 Task: Look for products in the category "Specialty Cheeses" from Violife only.
Action: Mouse moved to (861, 310)
Screenshot: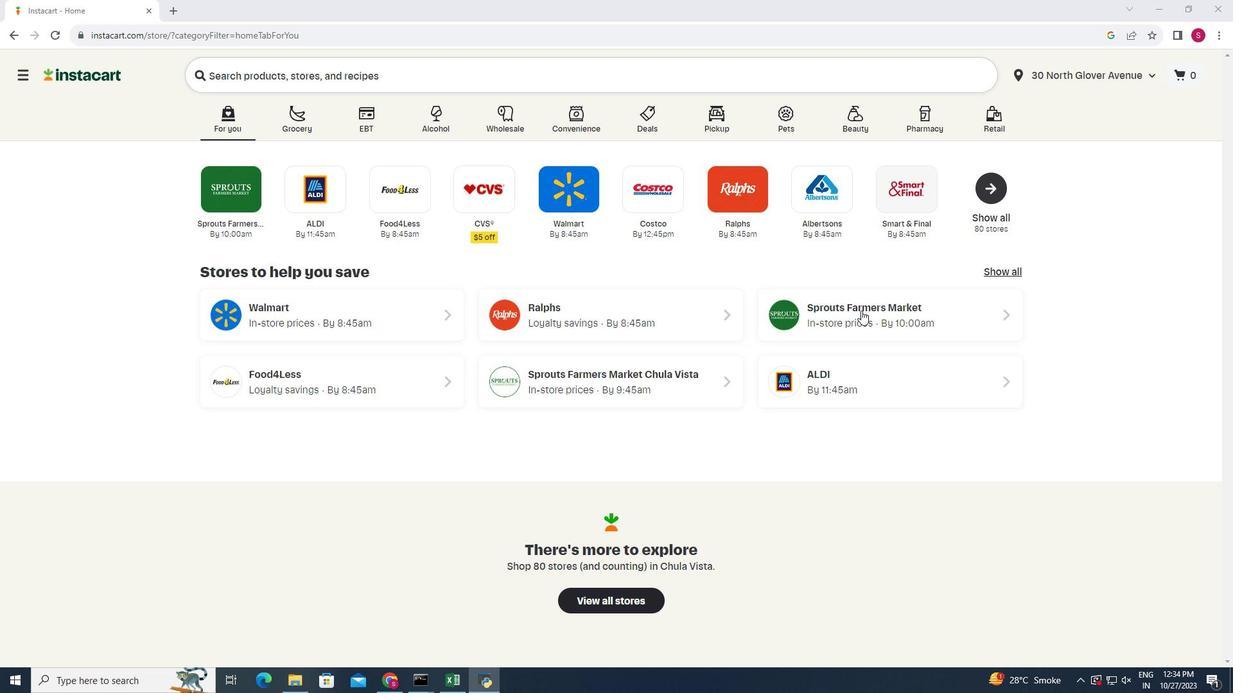 
Action: Mouse pressed left at (861, 310)
Screenshot: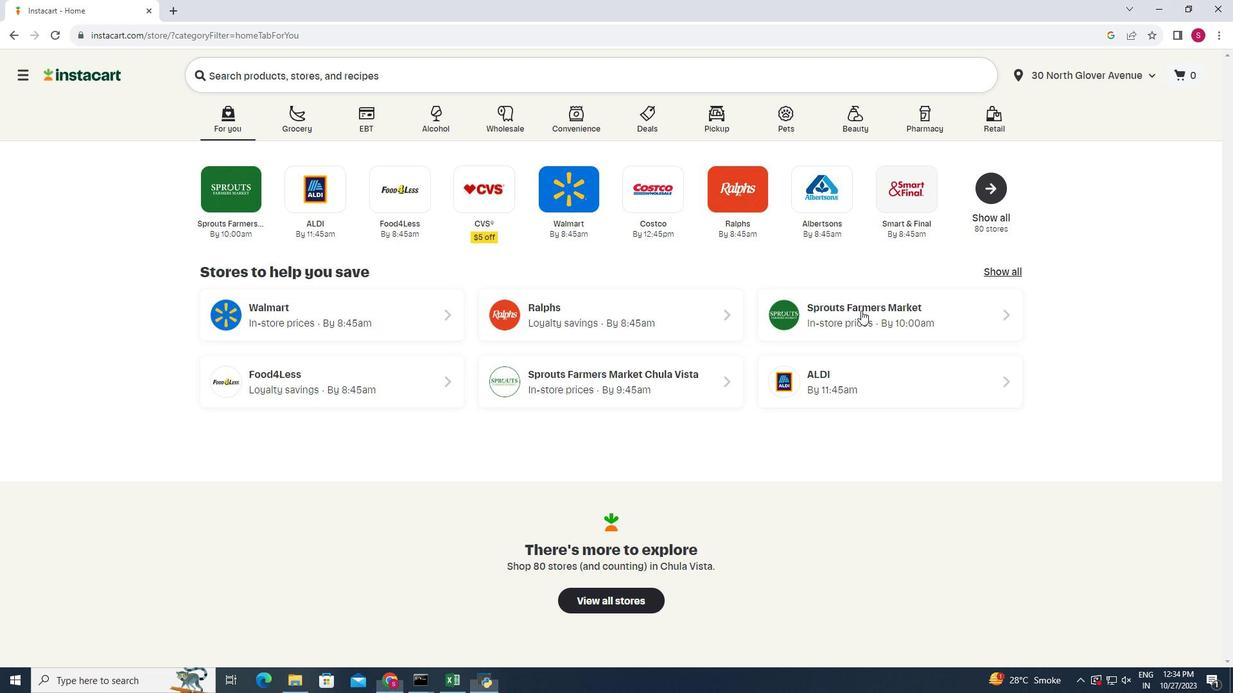
Action: Mouse moved to (56, 564)
Screenshot: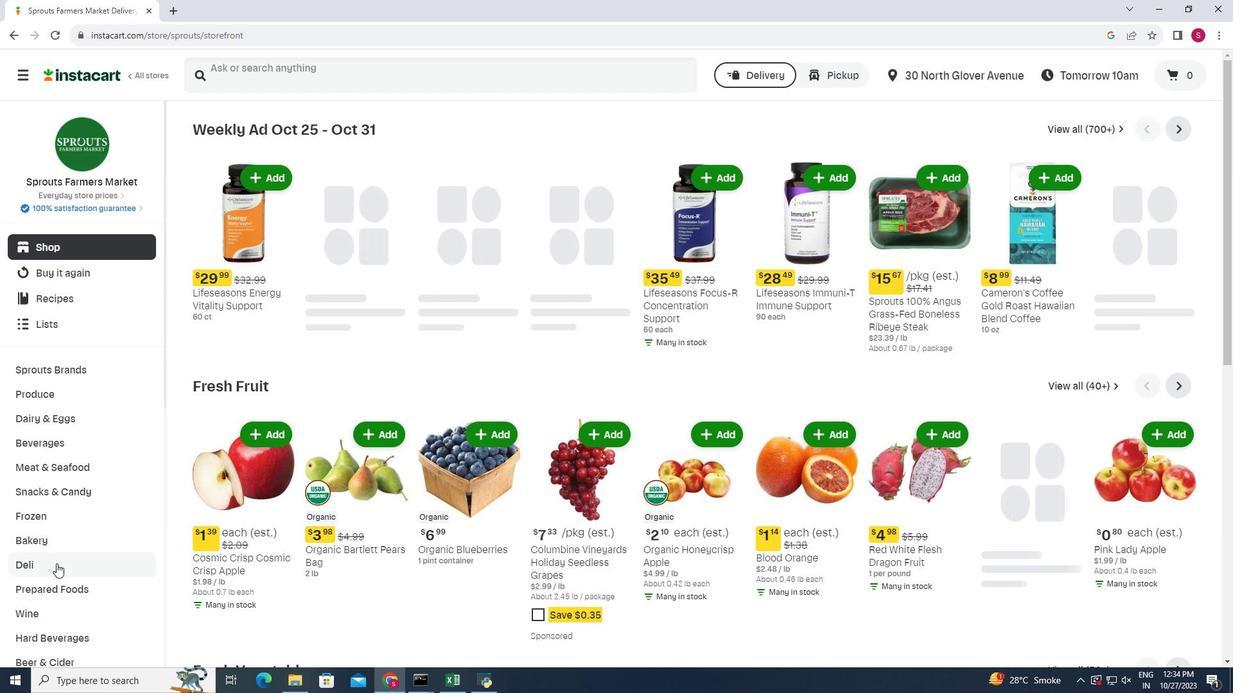 
Action: Mouse pressed left at (56, 564)
Screenshot: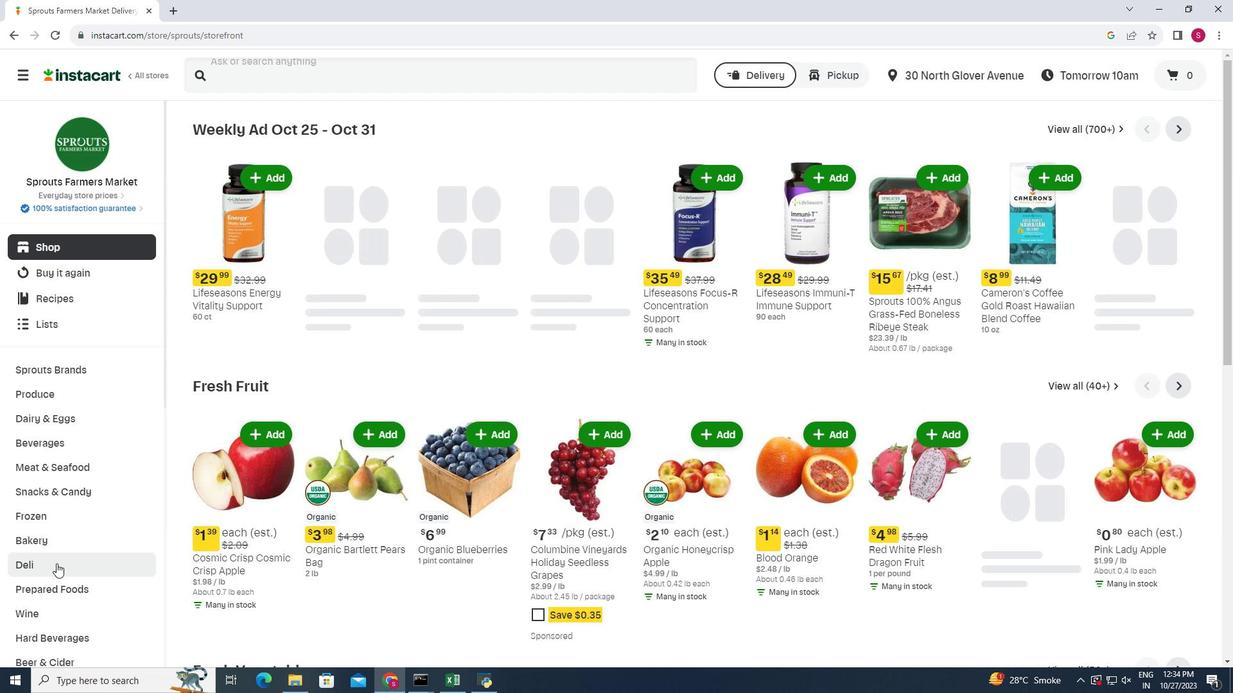
Action: Mouse moved to (332, 321)
Screenshot: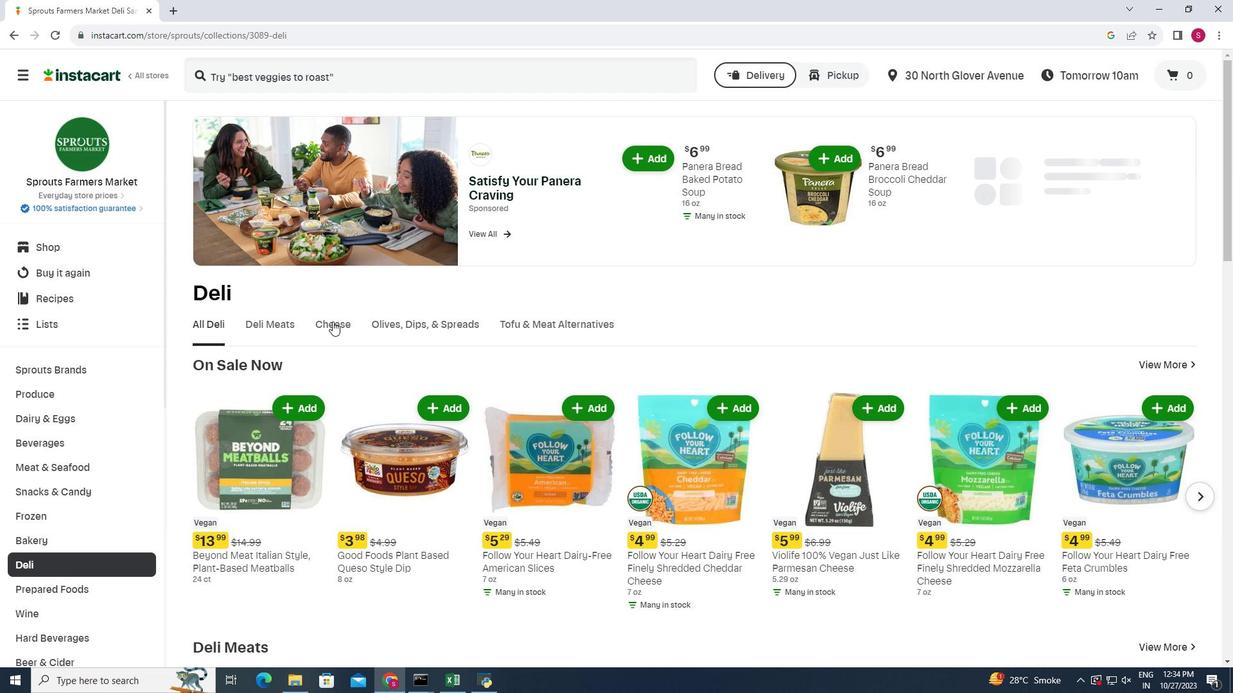 
Action: Mouse pressed left at (332, 321)
Screenshot: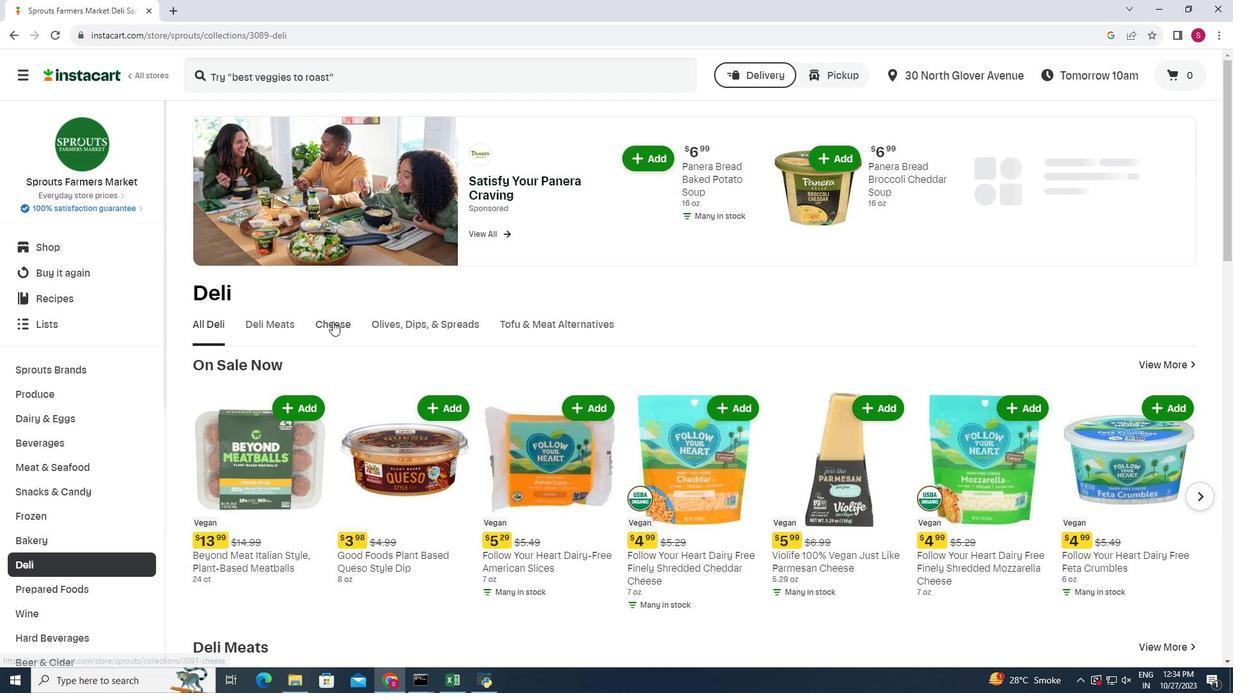 
Action: Mouse moved to (1207, 369)
Screenshot: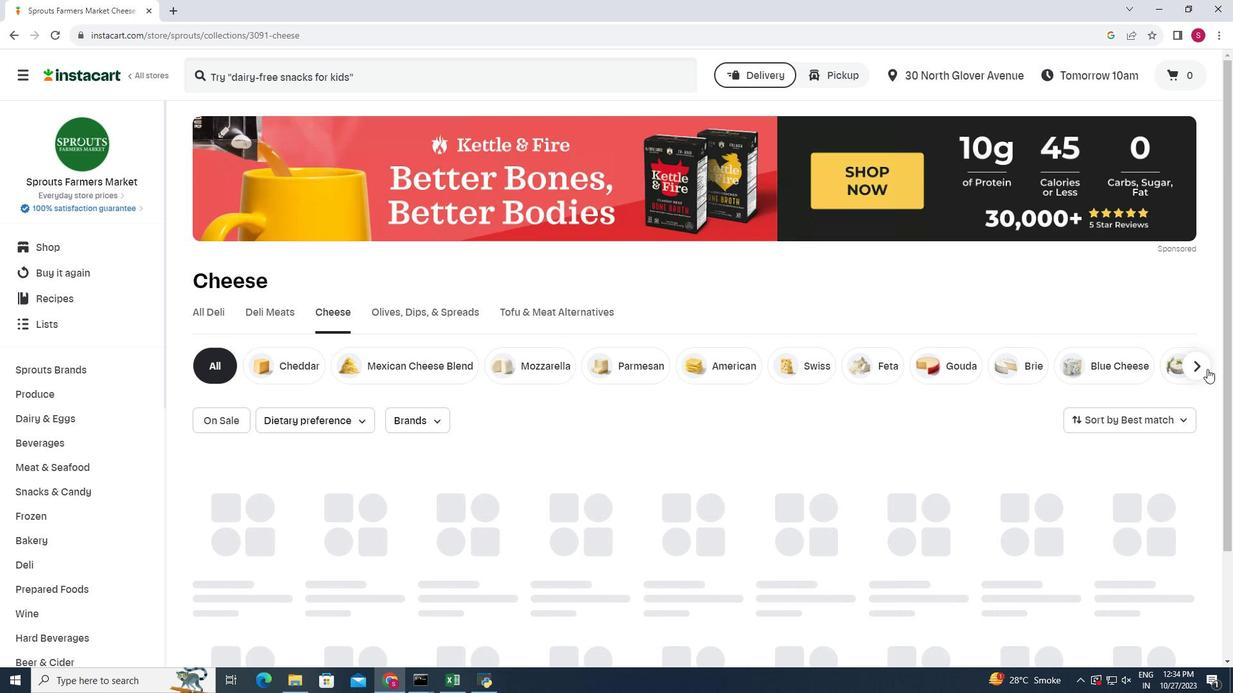 
Action: Mouse pressed left at (1207, 369)
Screenshot: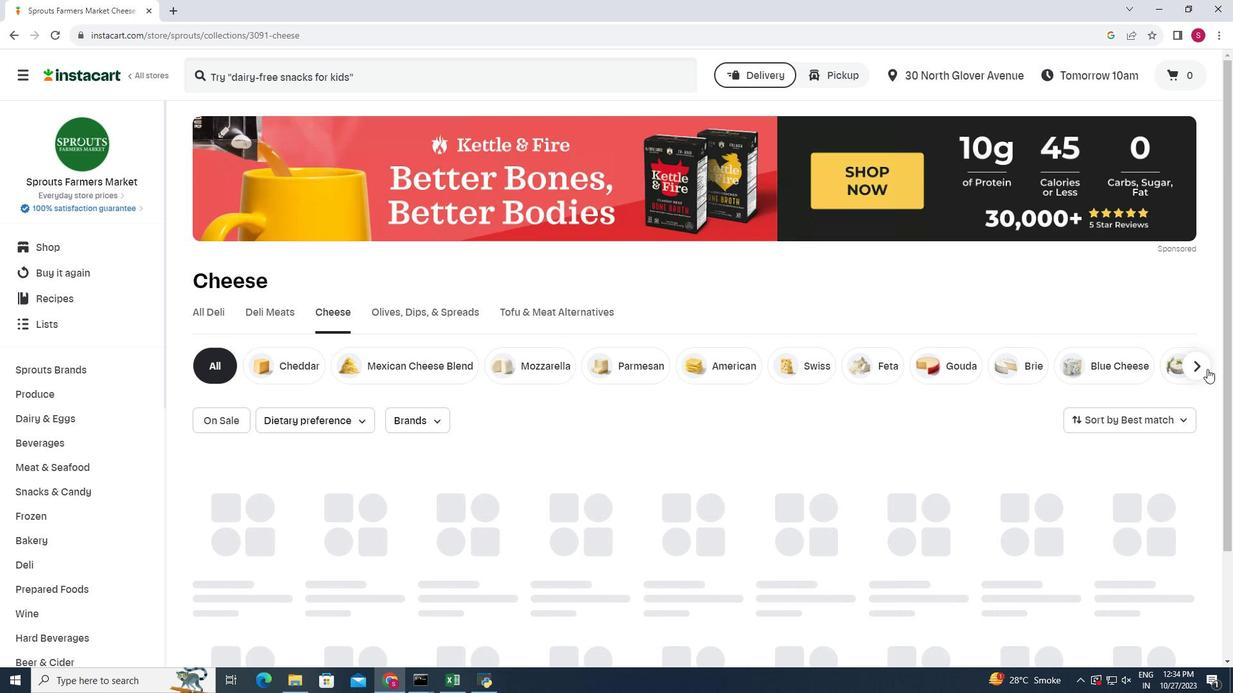 
Action: Mouse moved to (1126, 375)
Screenshot: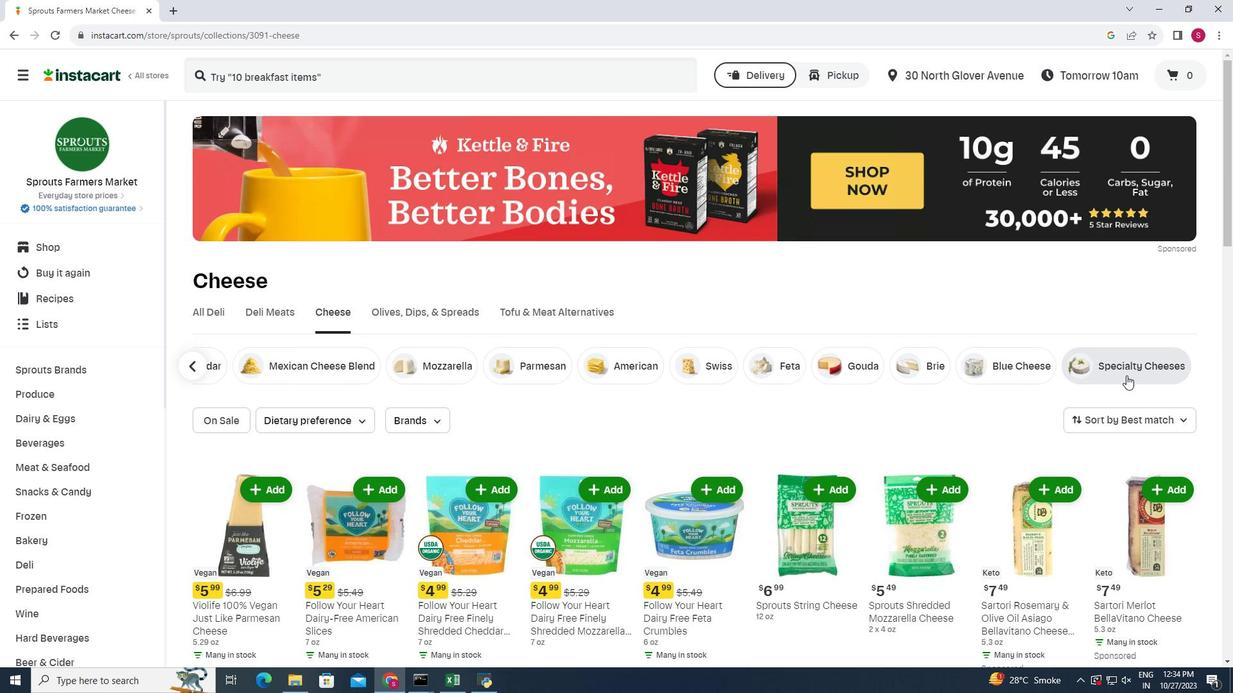 
Action: Mouse pressed left at (1126, 375)
Screenshot: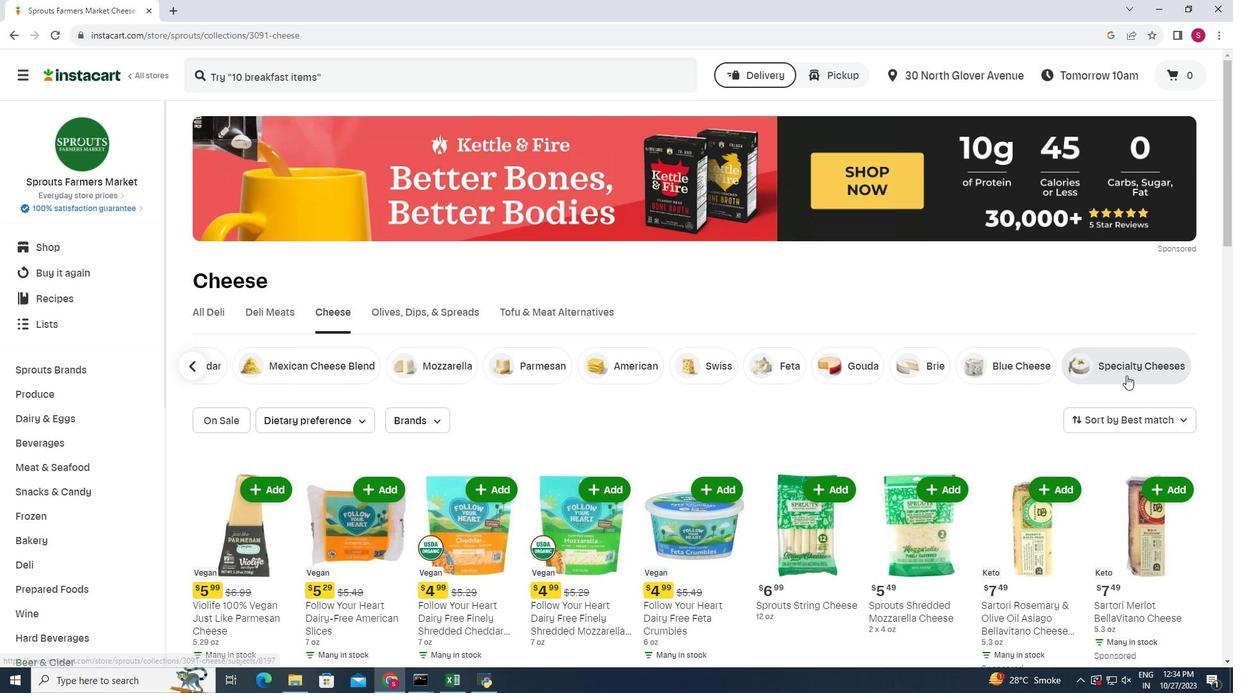 
Action: Mouse moved to (440, 416)
Screenshot: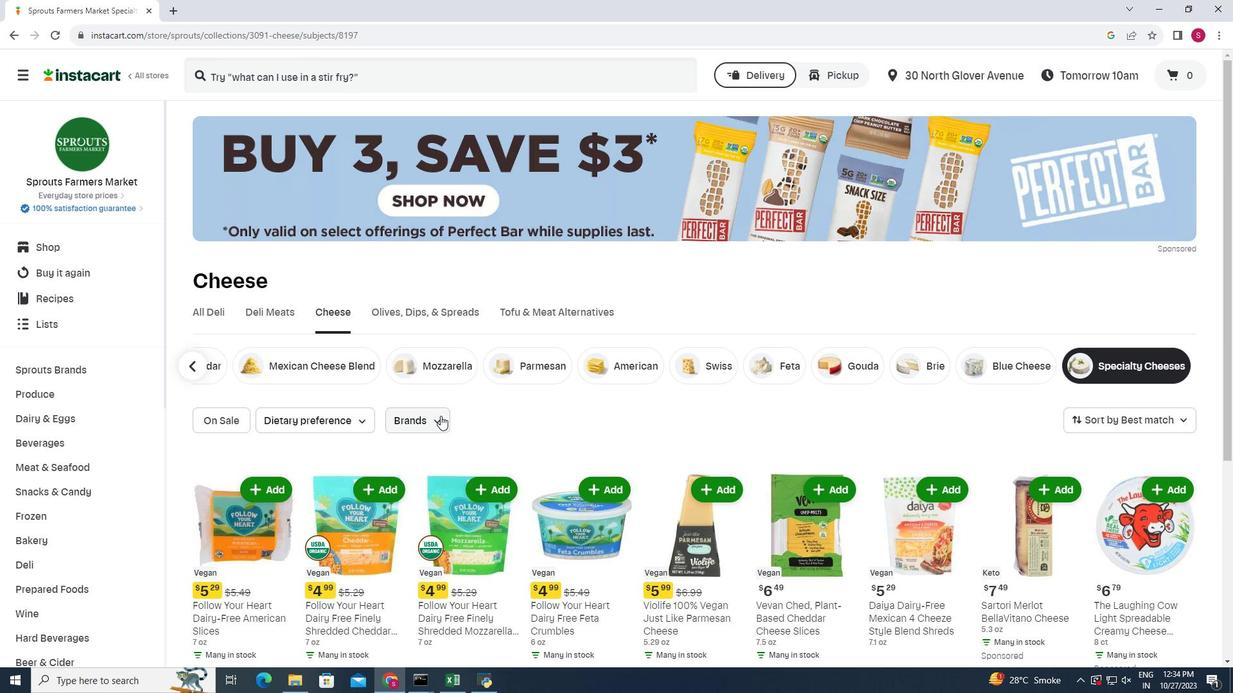 
Action: Mouse pressed left at (440, 416)
Screenshot: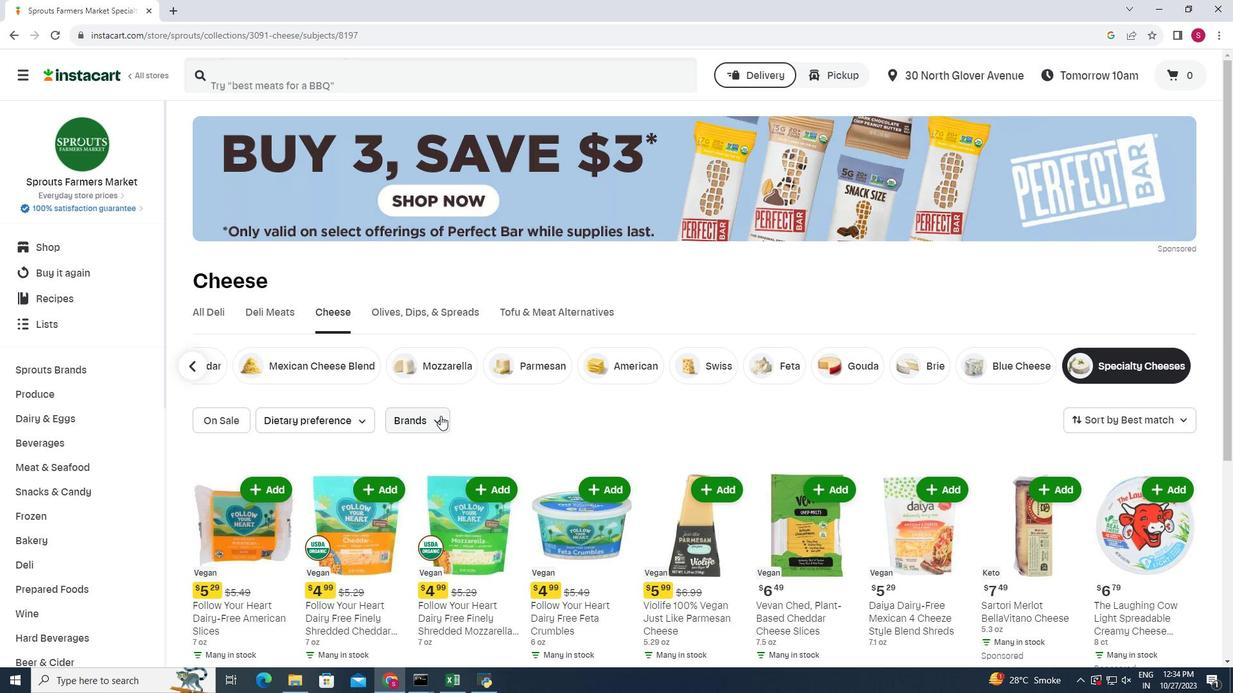 
Action: Mouse moved to (453, 469)
Screenshot: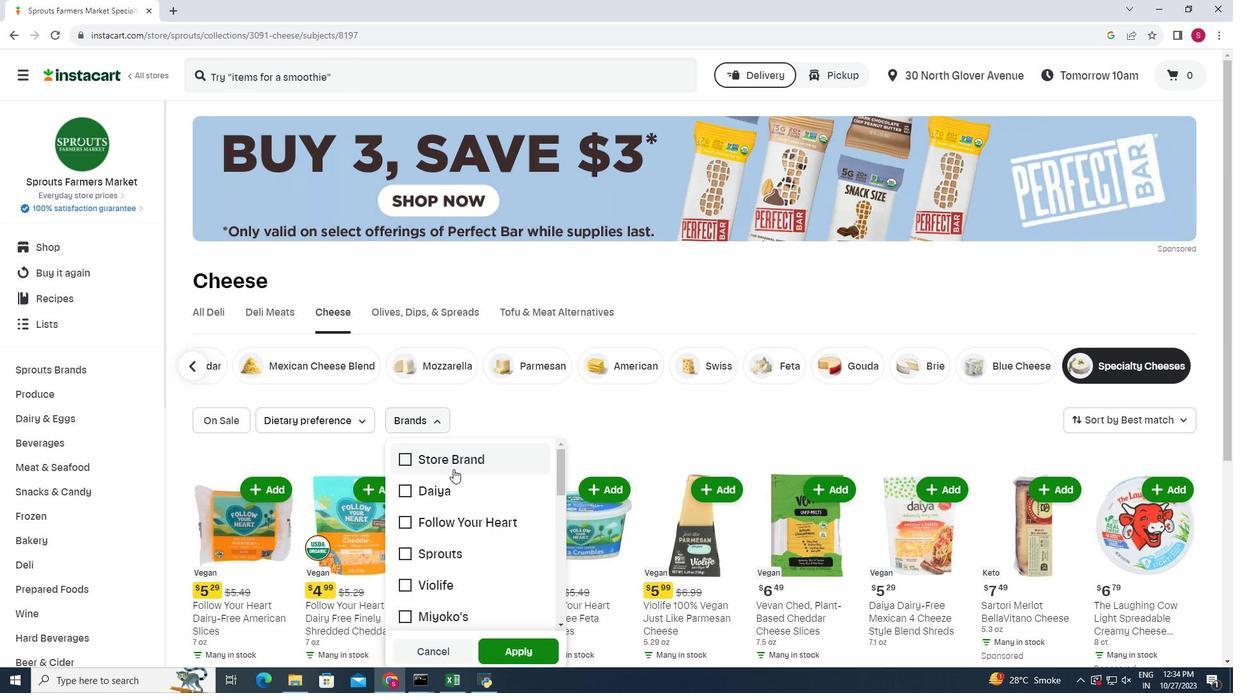 
Action: Mouse scrolled (453, 468) with delta (0, 0)
Screenshot: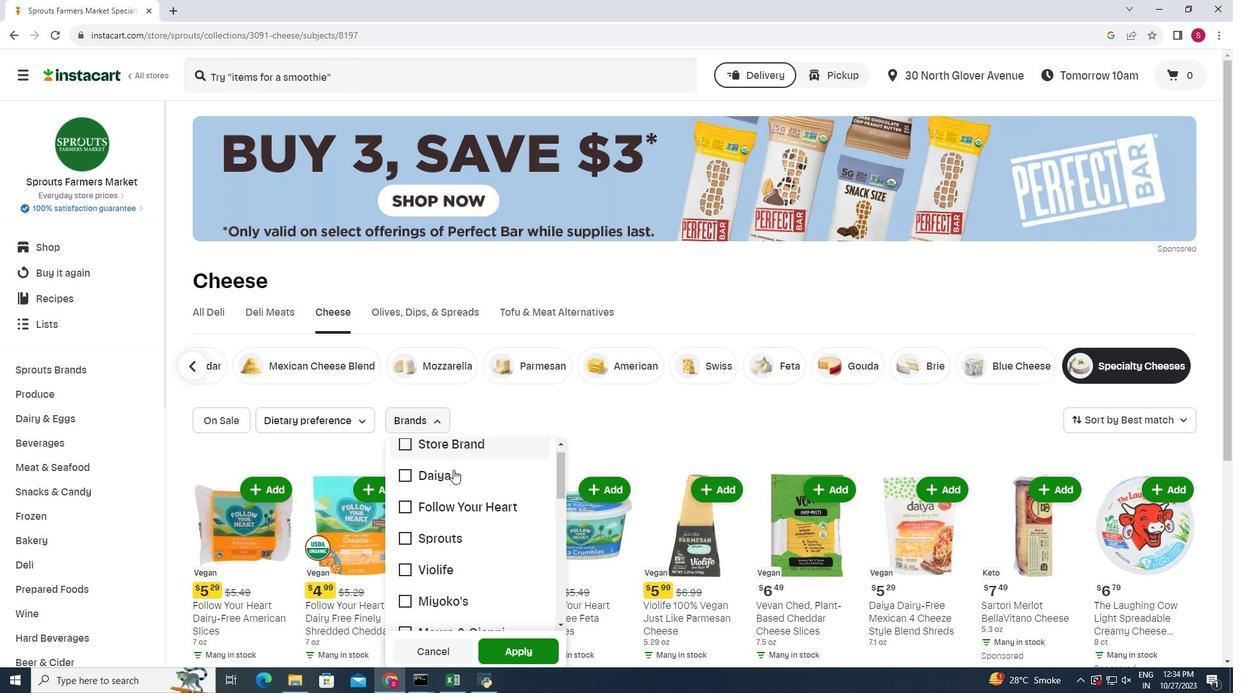 
Action: Mouse moved to (401, 521)
Screenshot: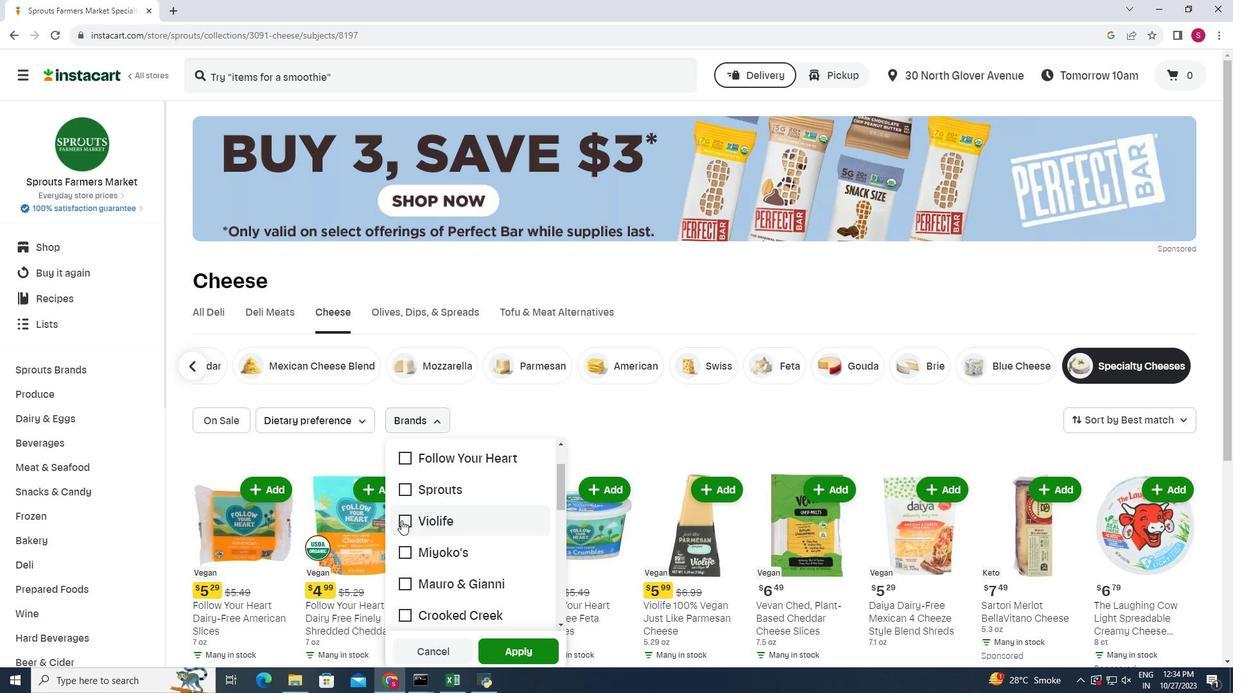 
Action: Mouse pressed left at (401, 521)
Screenshot: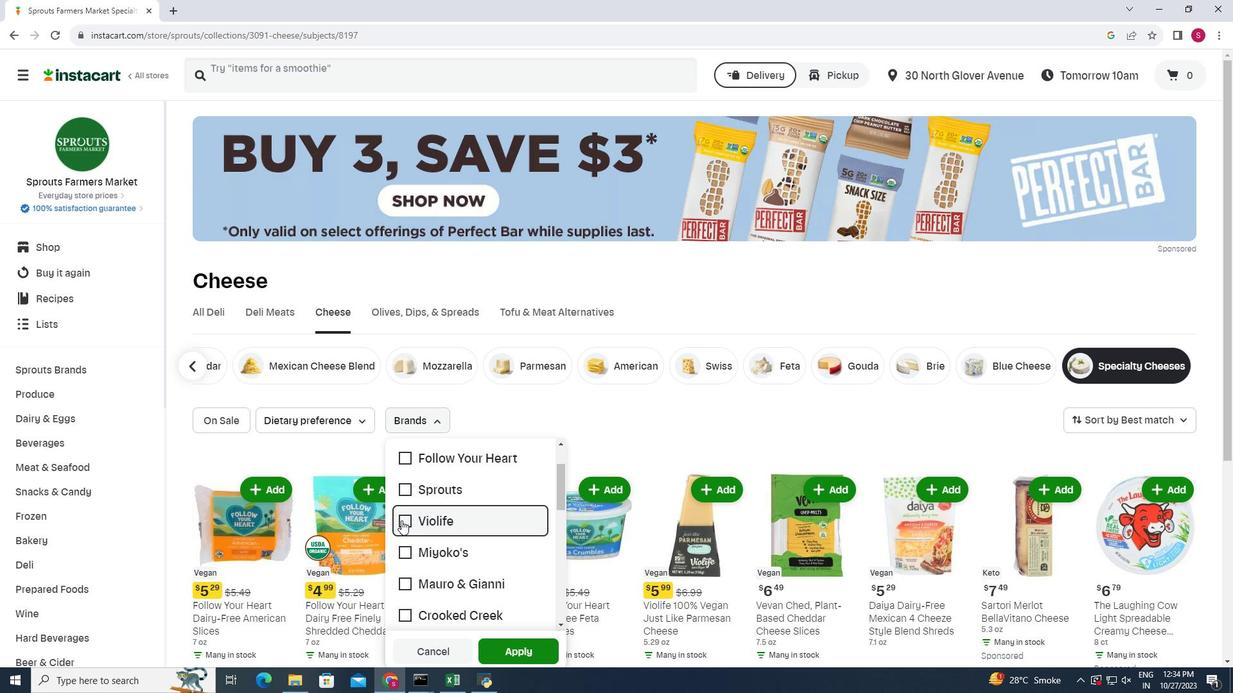
Action: Mouse moved to (509, 648)
Screenshot: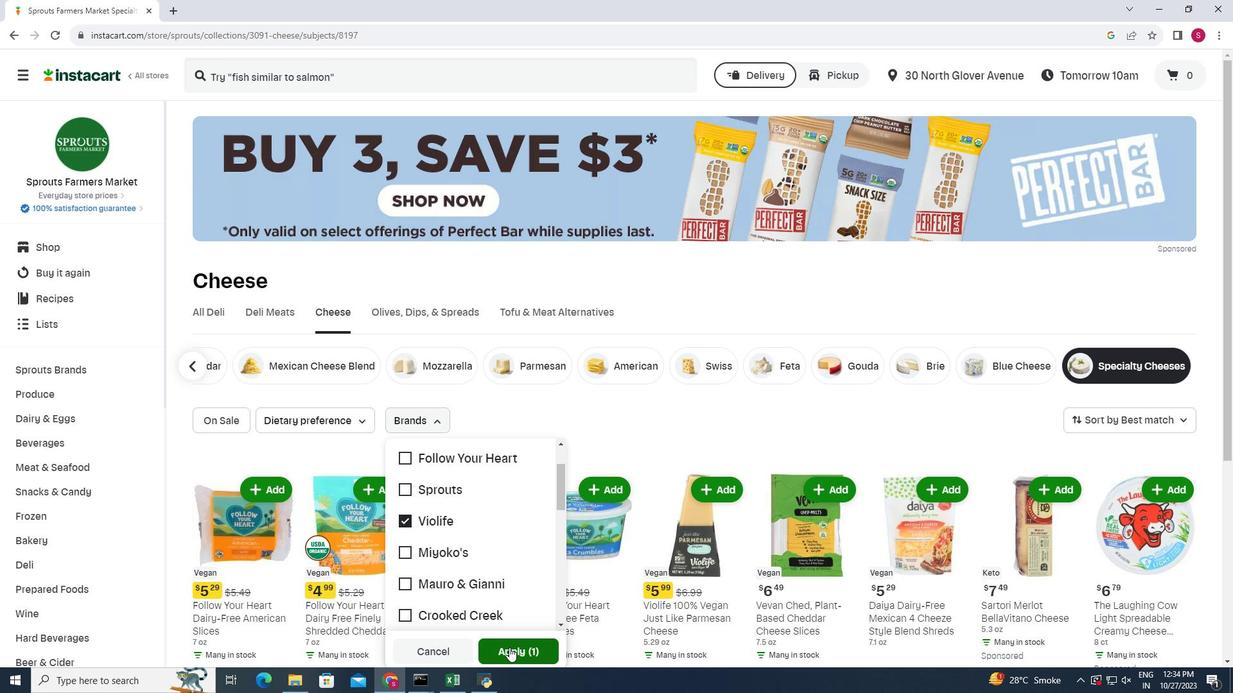 
Action: Mouse pressed left at (509, 648)
Screenshot: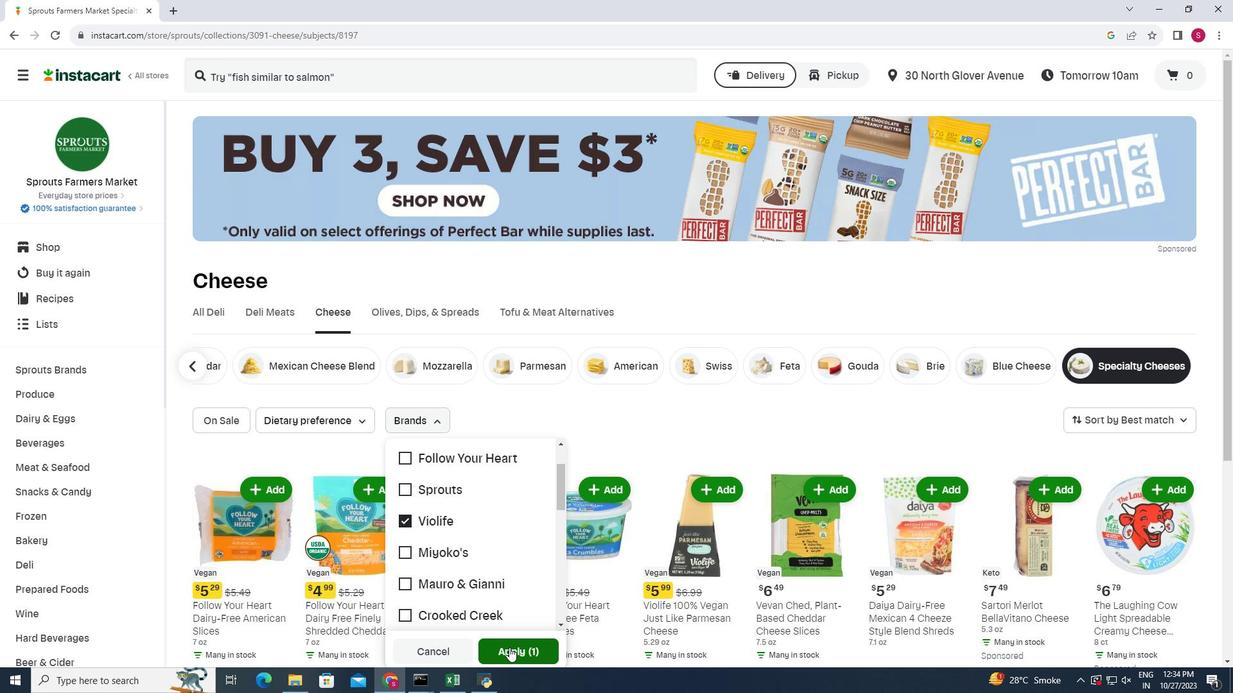 
Action: Mouse moved to (991, 515)
Screenshot: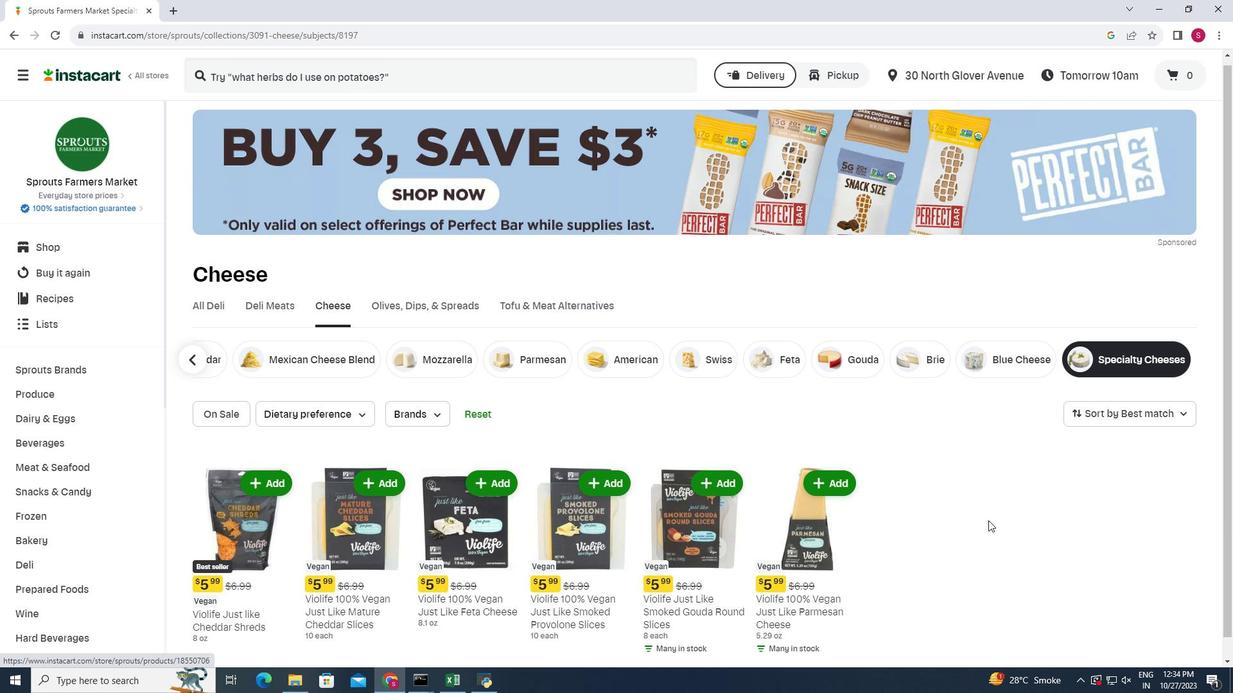 
Action: Mouse scrolled (991, 514) with delta (0, 0)
Screenshot: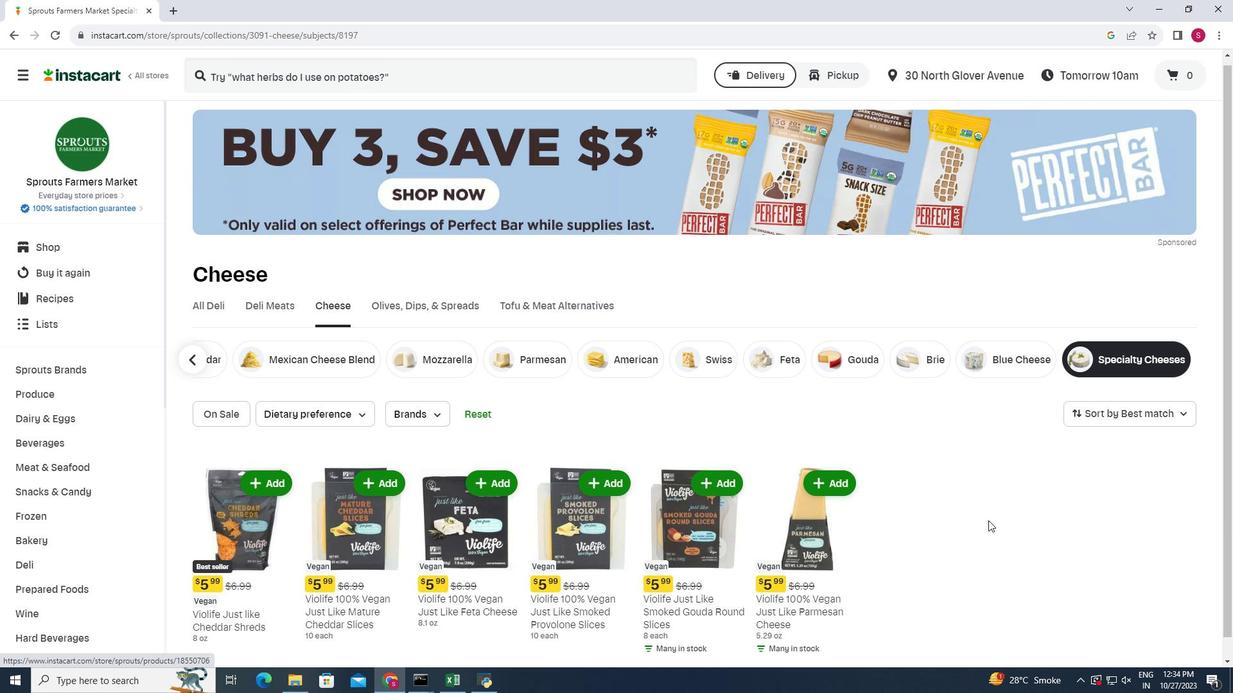 
Action: Mouse moved to (990, 518)
Screenshot: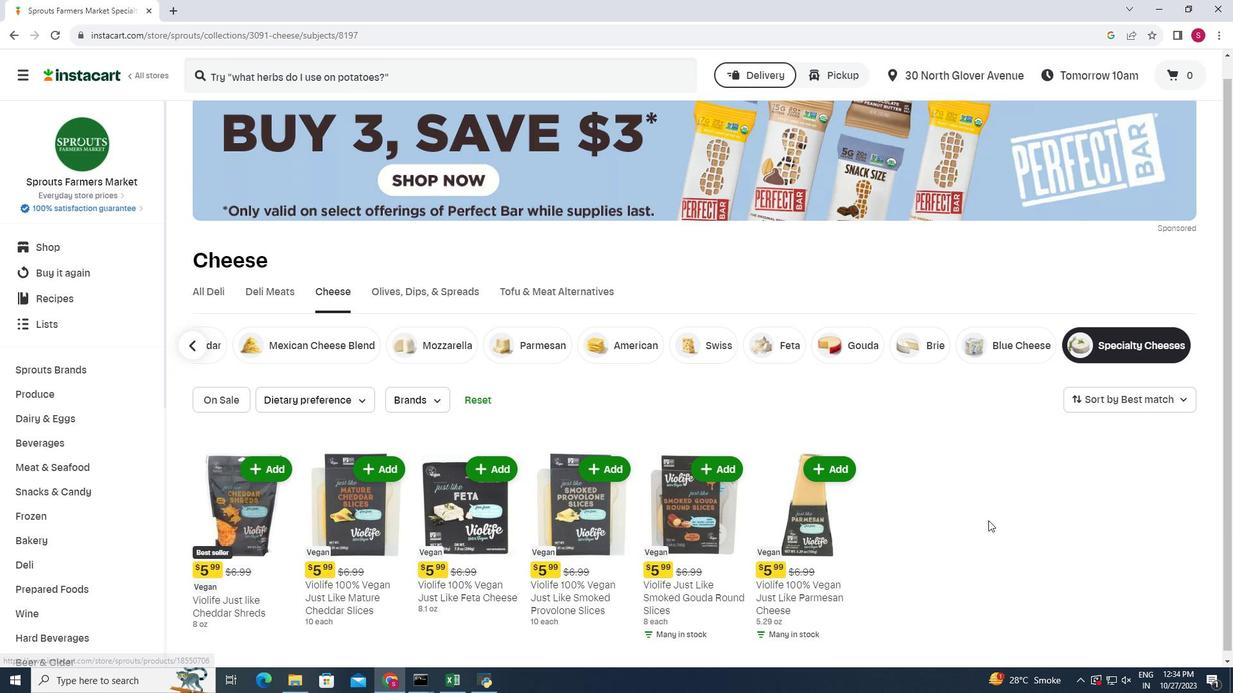 
Action: Mouse scrolled (990, 517) with delta (0, 0)
Screenshot: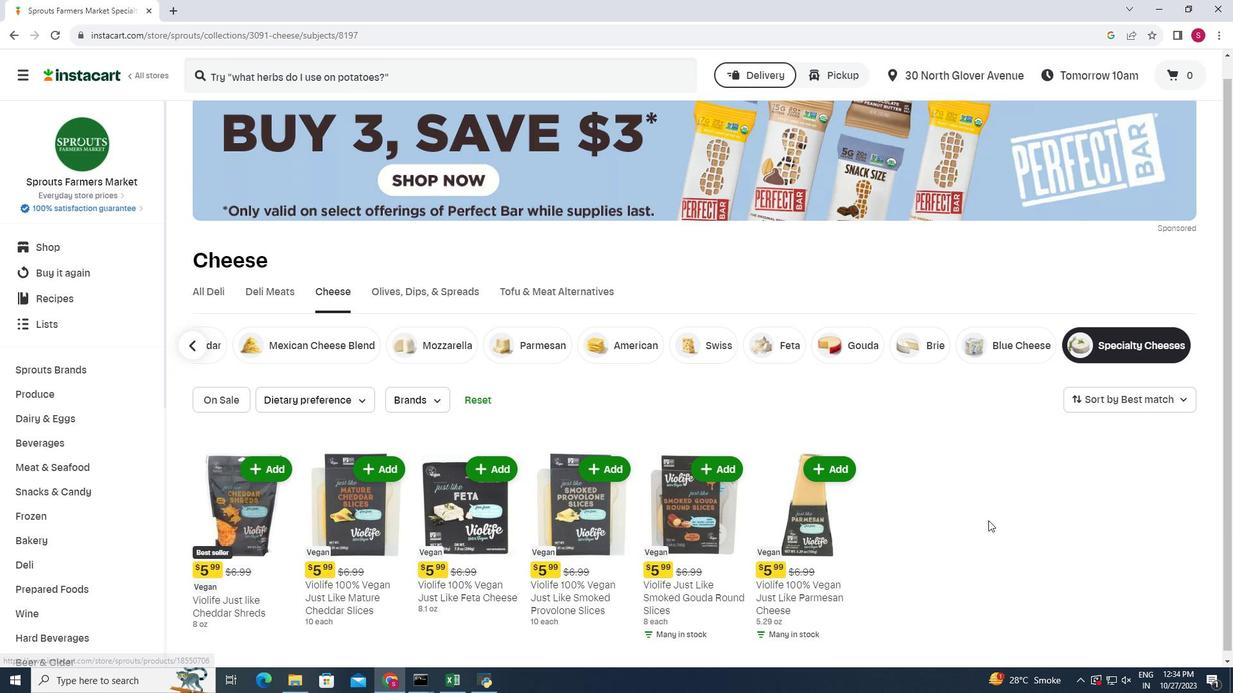 
Action: Mouse moved to (988, 521)
Screenshot: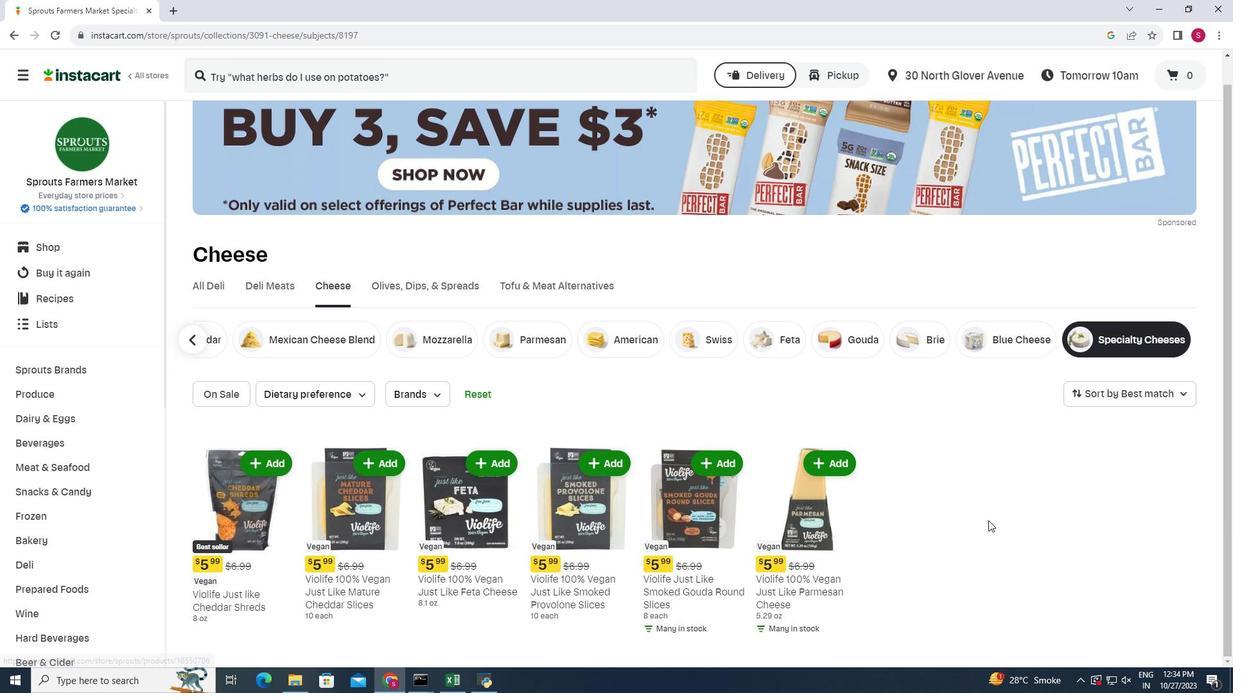 
Action: Mouse scrolled (988, 520) with delta (0, 0)
Screenshot: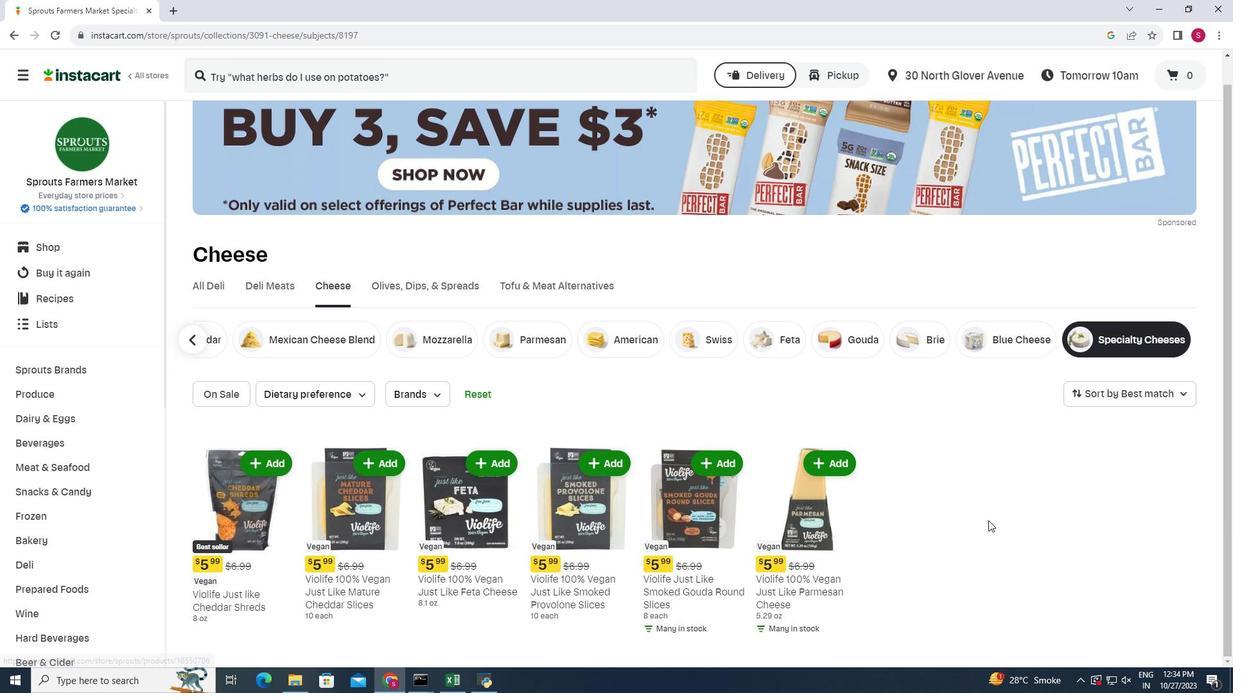 
Action: Mouse moved to (987, 522)
Screenshot: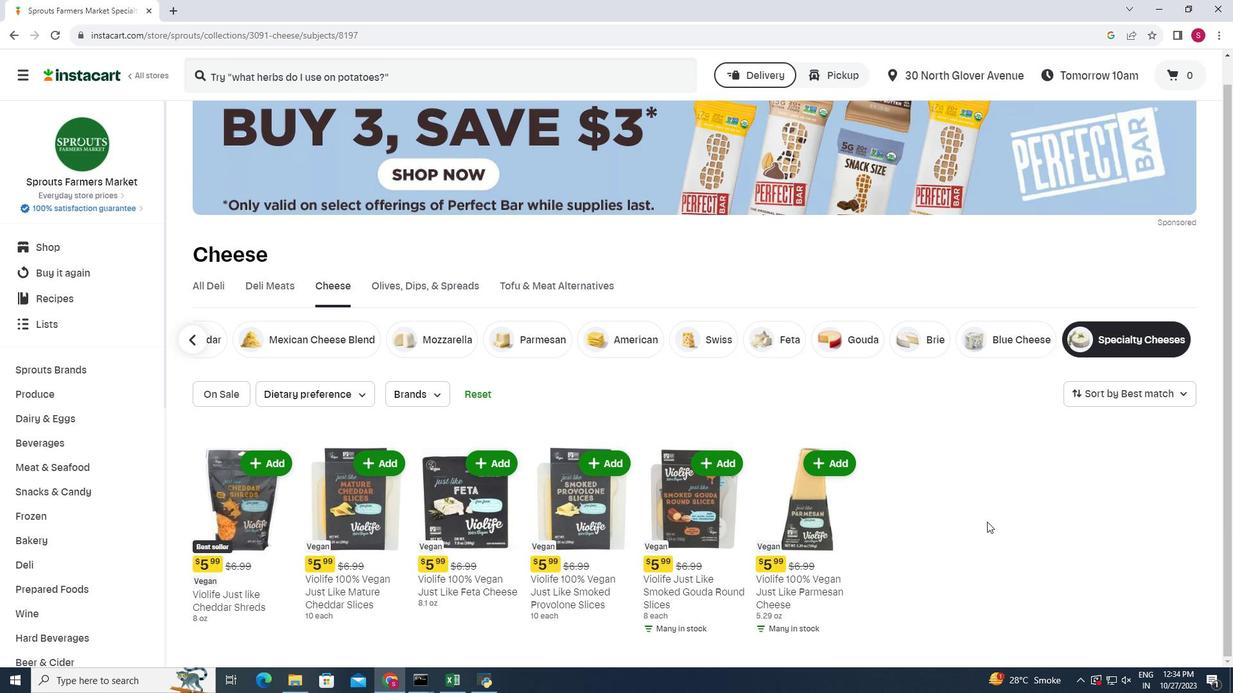 
